 Task: Customize the number of conversations per page.
Action: Mouse moved to (1010, 62)
Screenshot: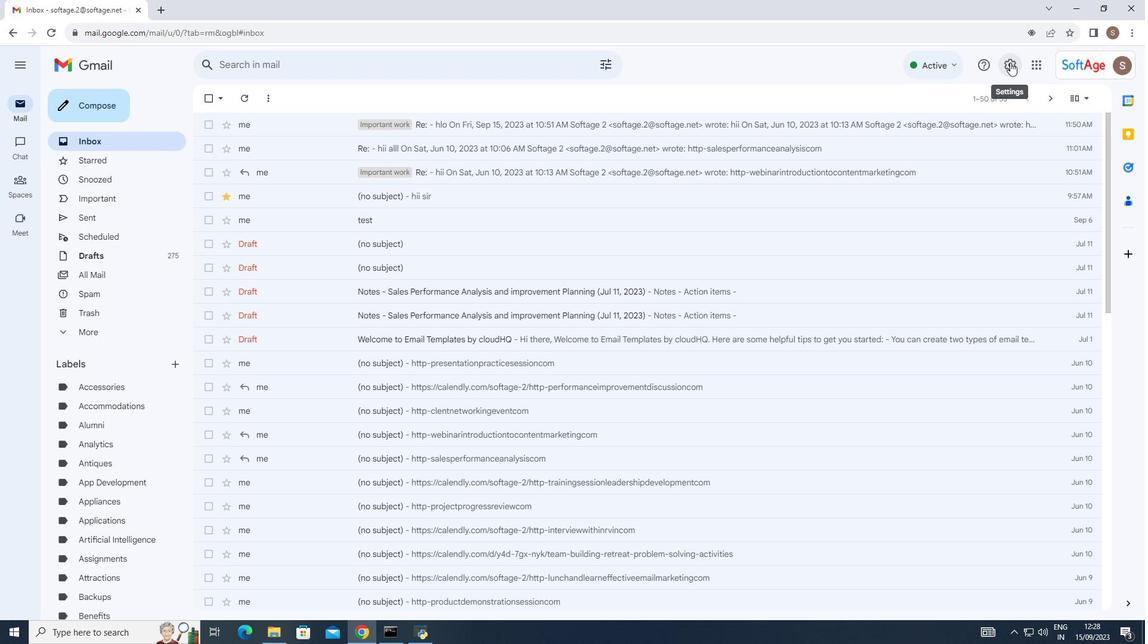 
Action: Mouse pressed left at (1010, 62)
Screenshot: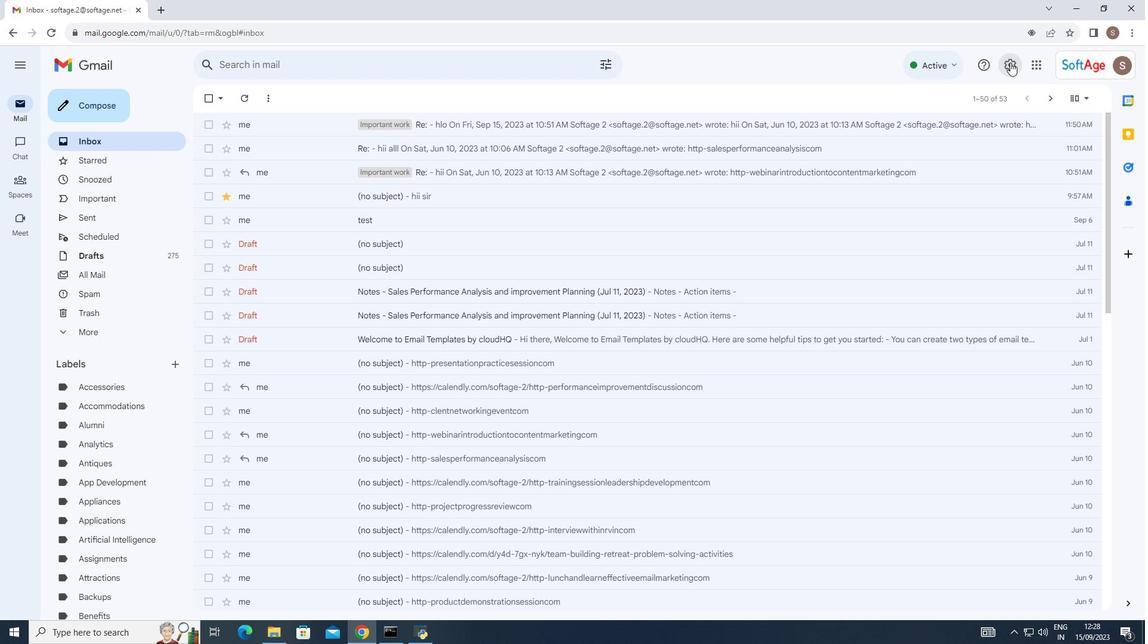 
Action: Mouse moved to (999, 122)
Screenshot: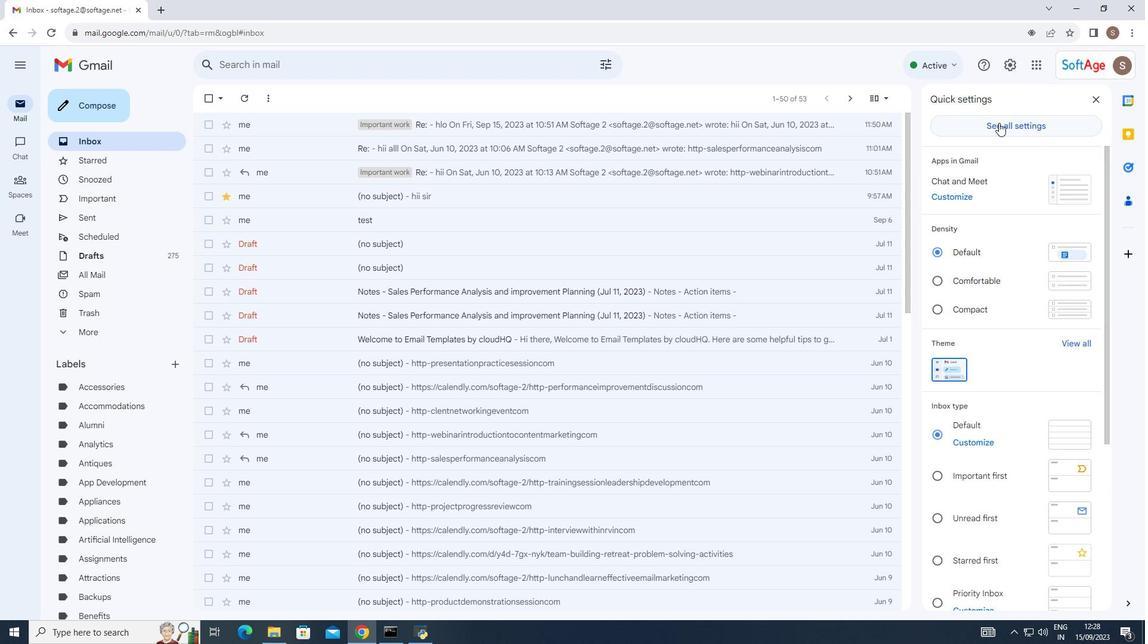 
Action: Mouse pressed left at (999, 122)
Screenshot: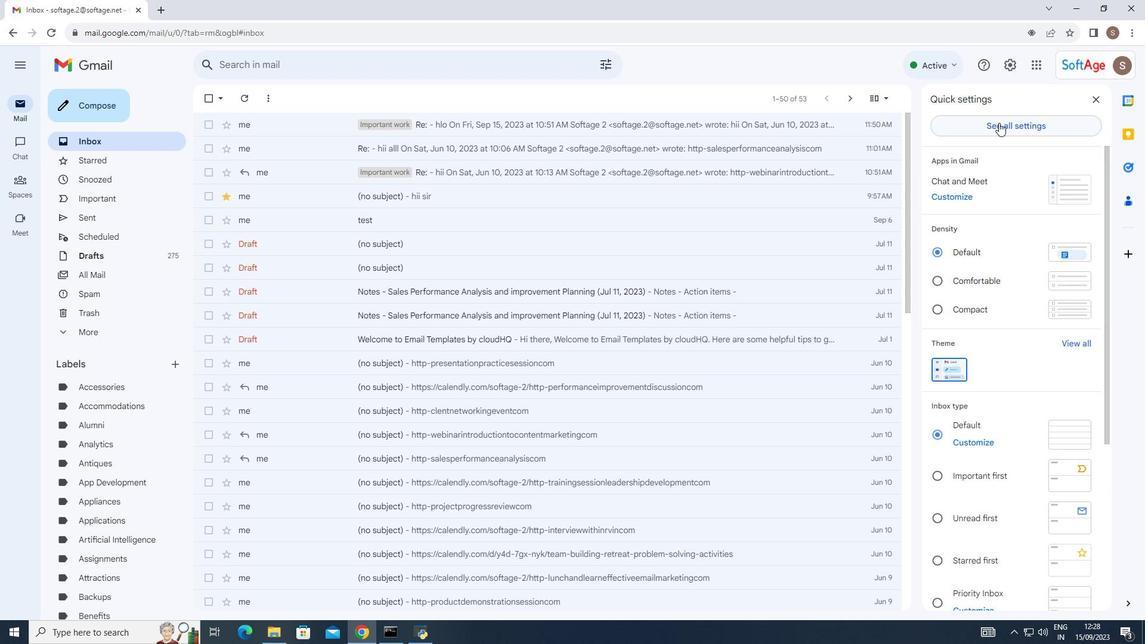 
Action: Mouse moved to (440, 212)
Screenshot: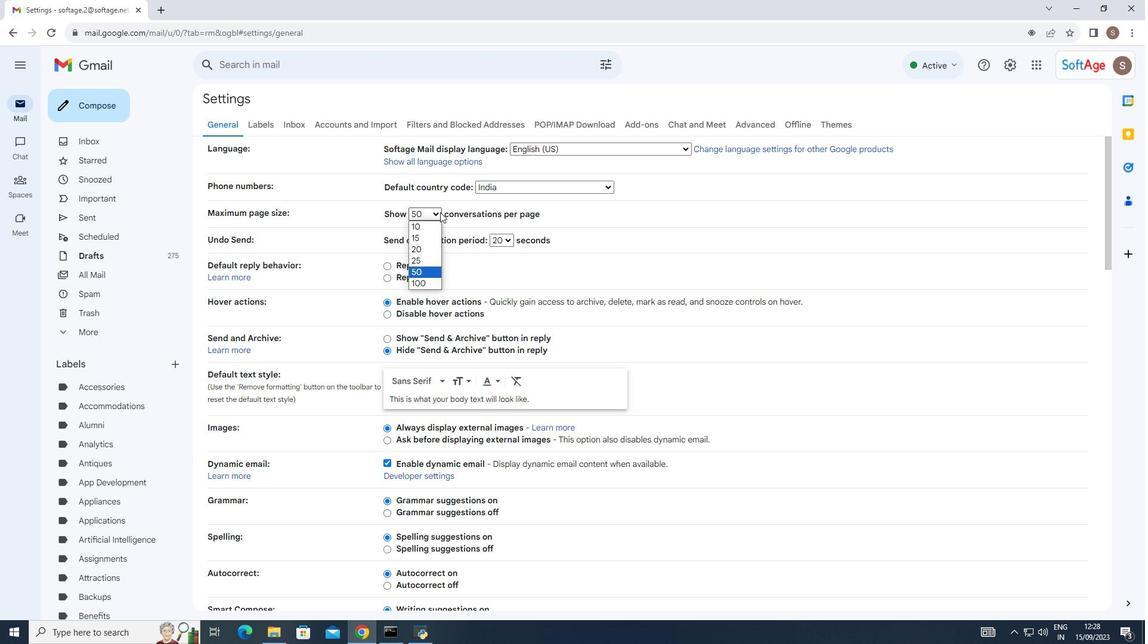 
Action: Mouse pressed left at (440, 212)
Screenshot: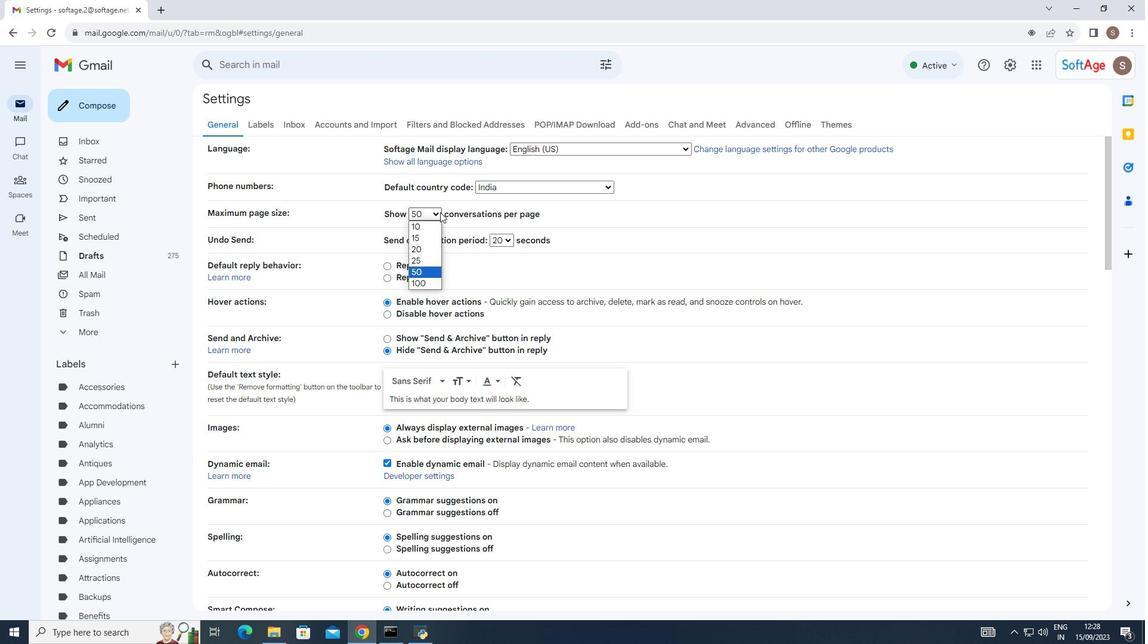 
Action: Mouse moved to (419, 280)
Screenshot: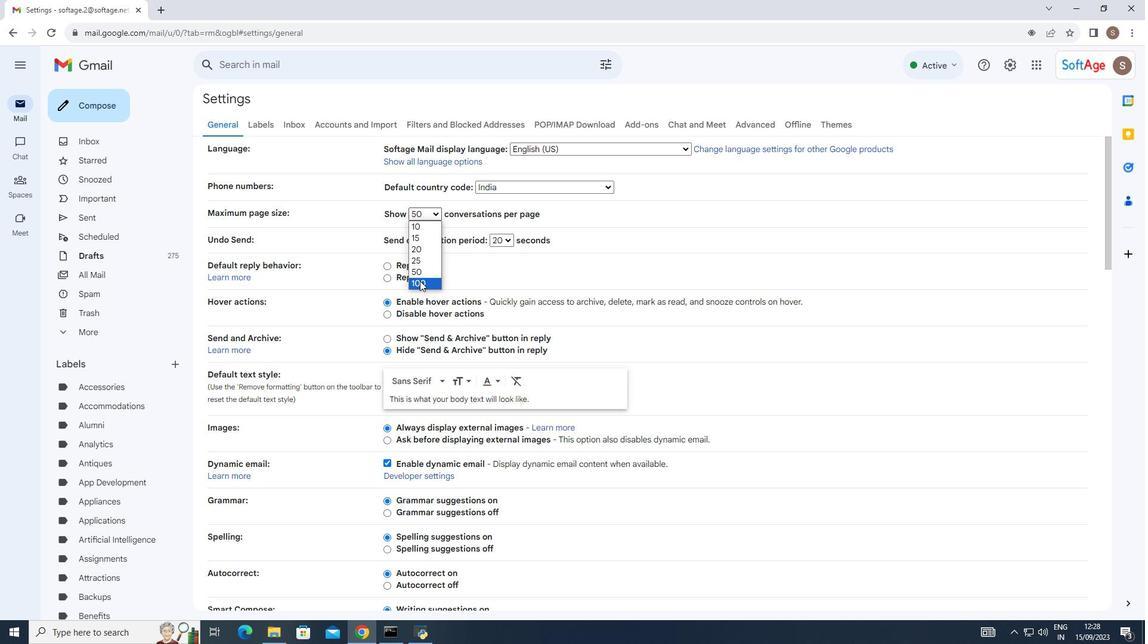 
Action: Mouse pressed left at (419, 280)
Screenshot: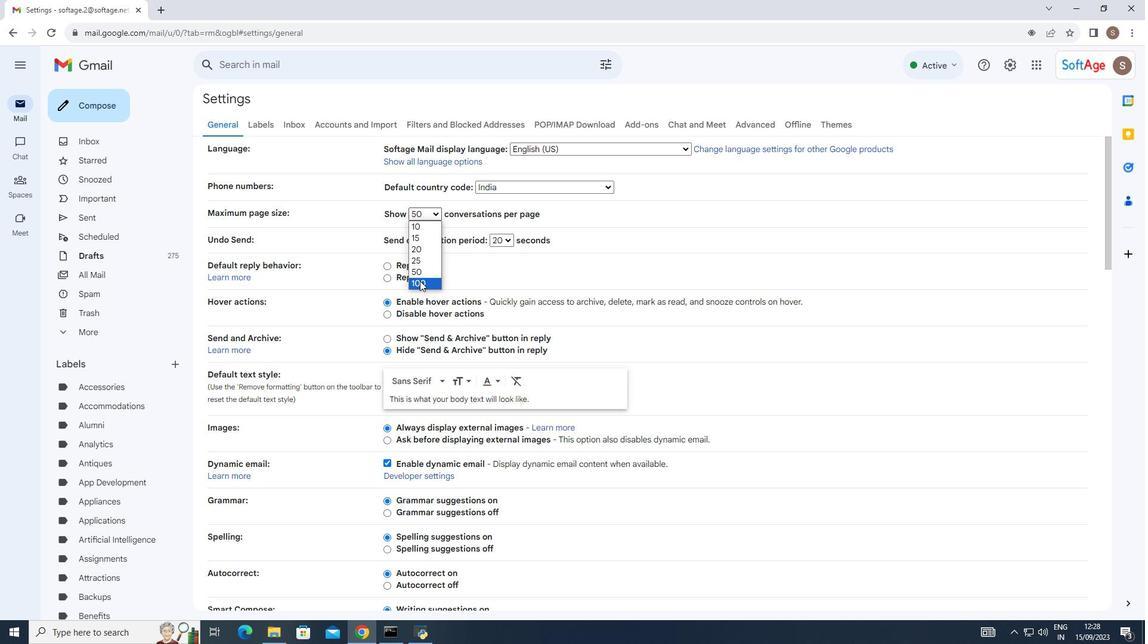 
Action: Mouse moved to (508, 240)
Screenshot: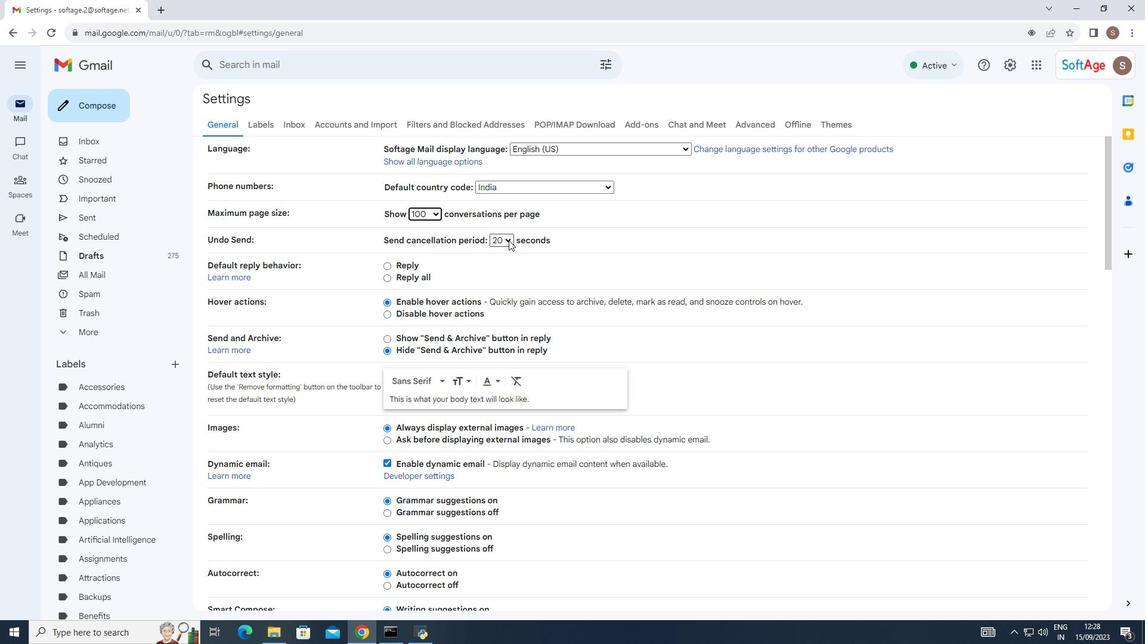 
Action: Mouse pressed left at (508, 240)
Screenshot: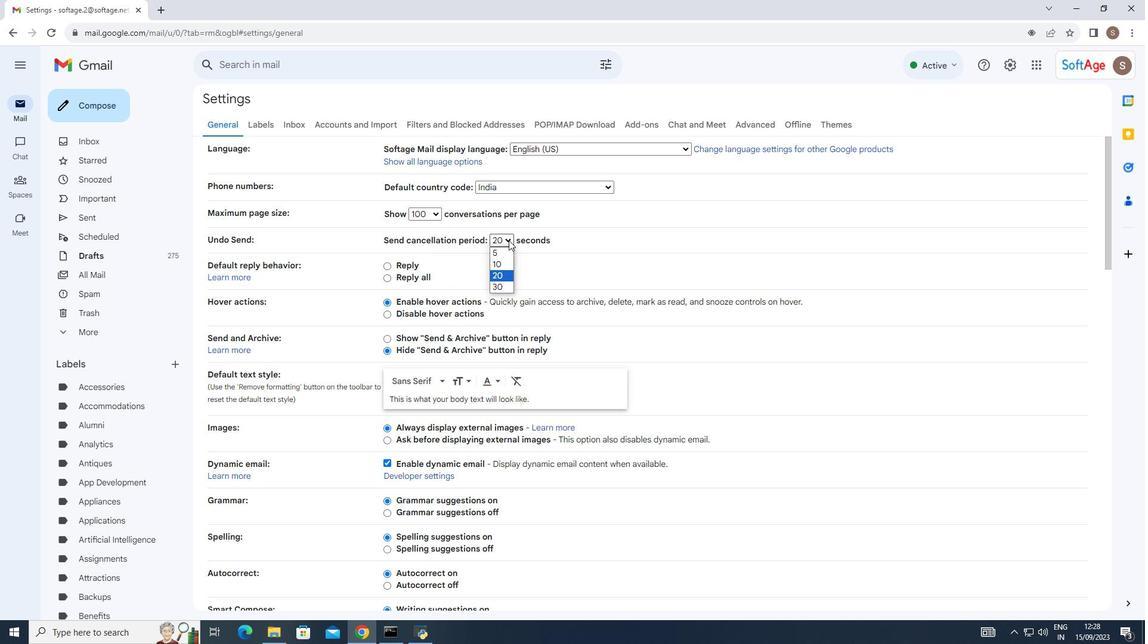 
Action: Mouse moved to (495, 282)
Screenshot: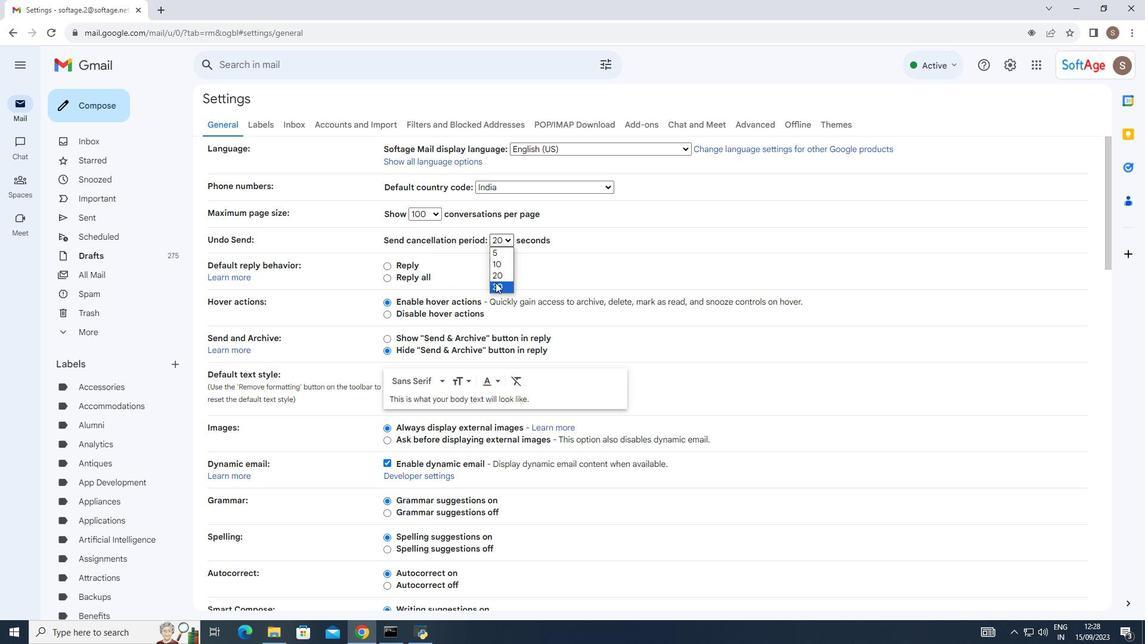 
Action: Mouse pressed left at (495, 282)
Screenshot: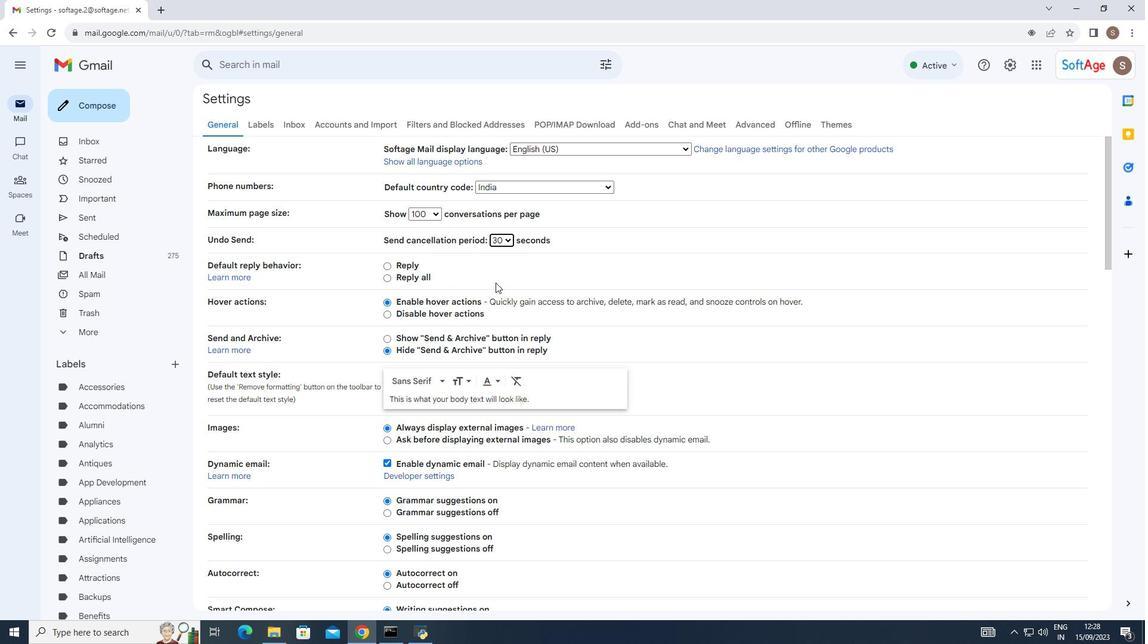 
Action: Mouse moved to (293, 124)
Screenshot: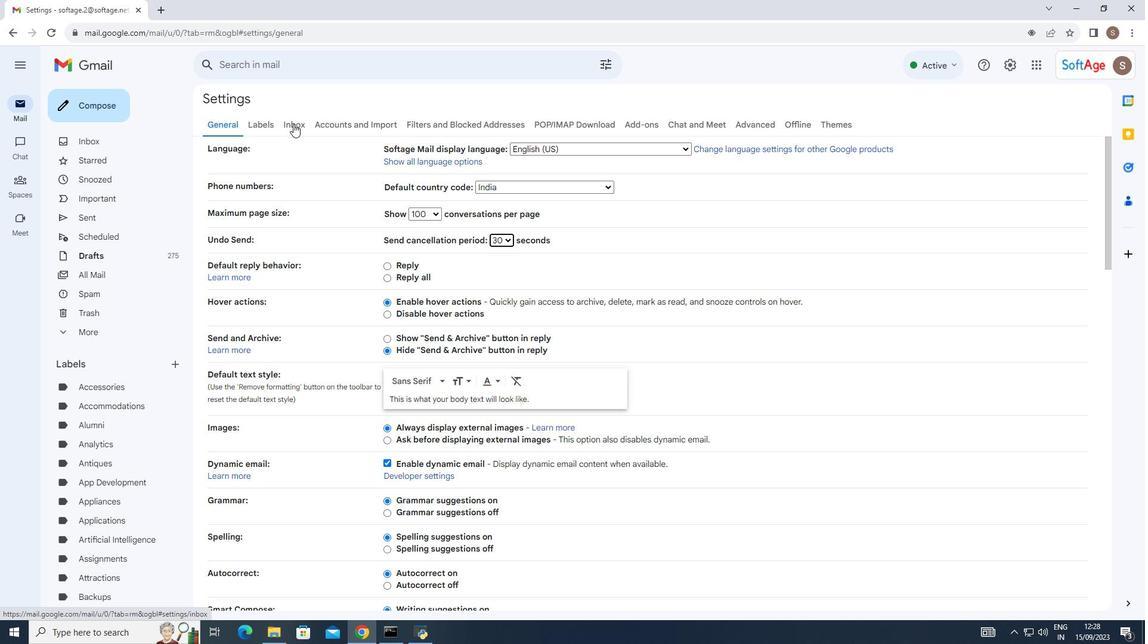 
Action: Mouse pressed left at (293, 124)
Screenshot: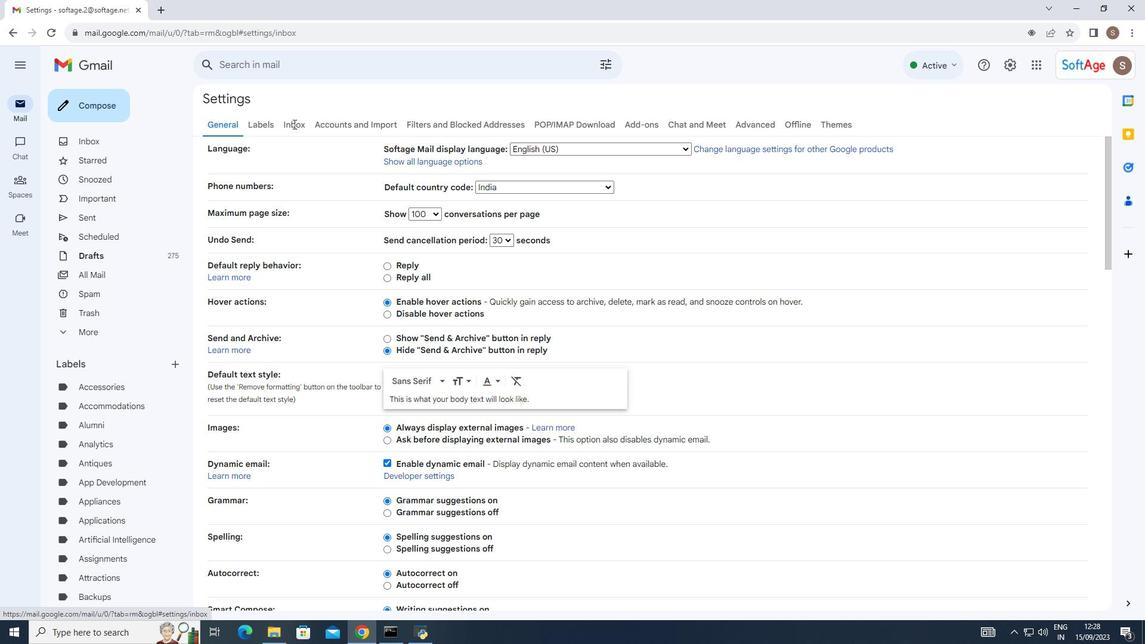 
Action: Mouse moved to (406, 359)
Screenshot: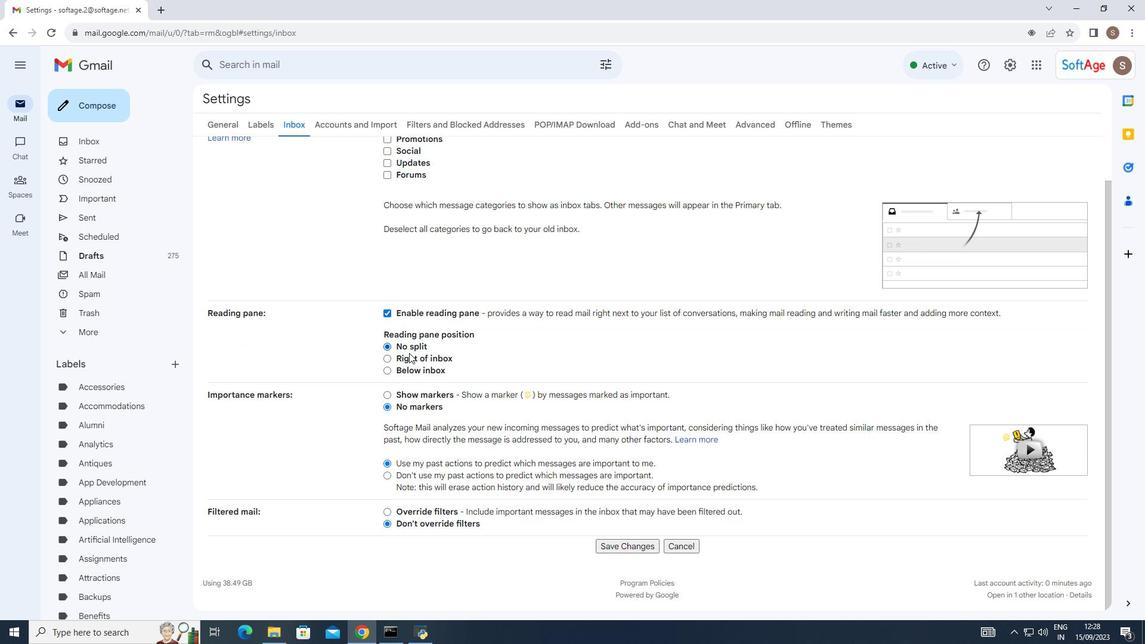 
Action: Mouse scrolled (406, 359) with delta (0, 0)
Screenshot: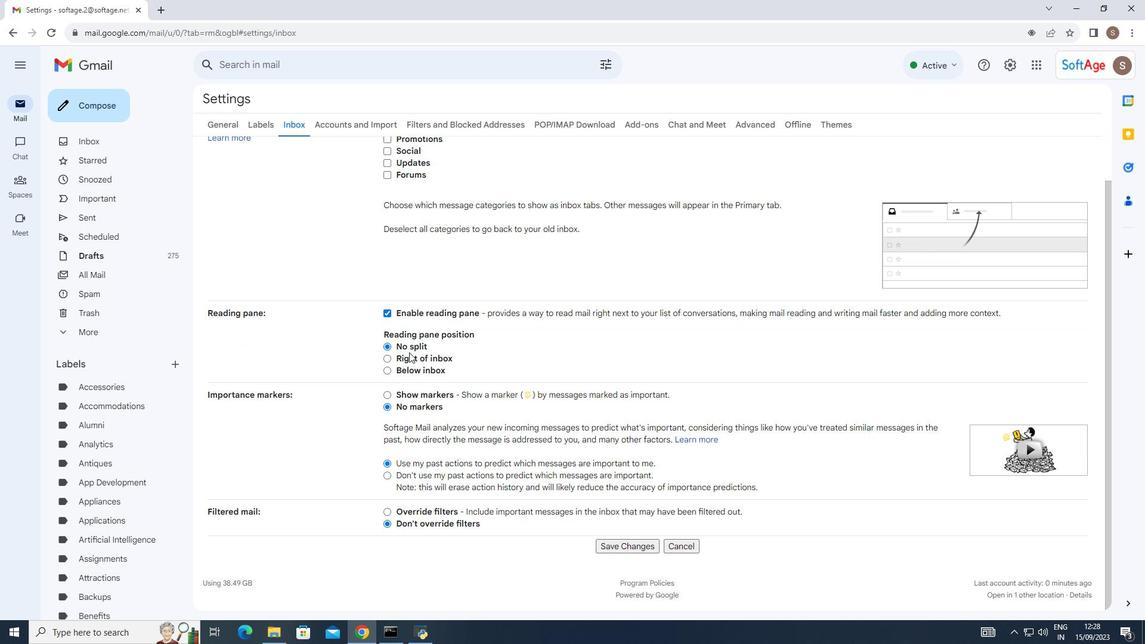 
Action: Mouse scrolled (406, 359) with delta (0, 0)
Screenshot: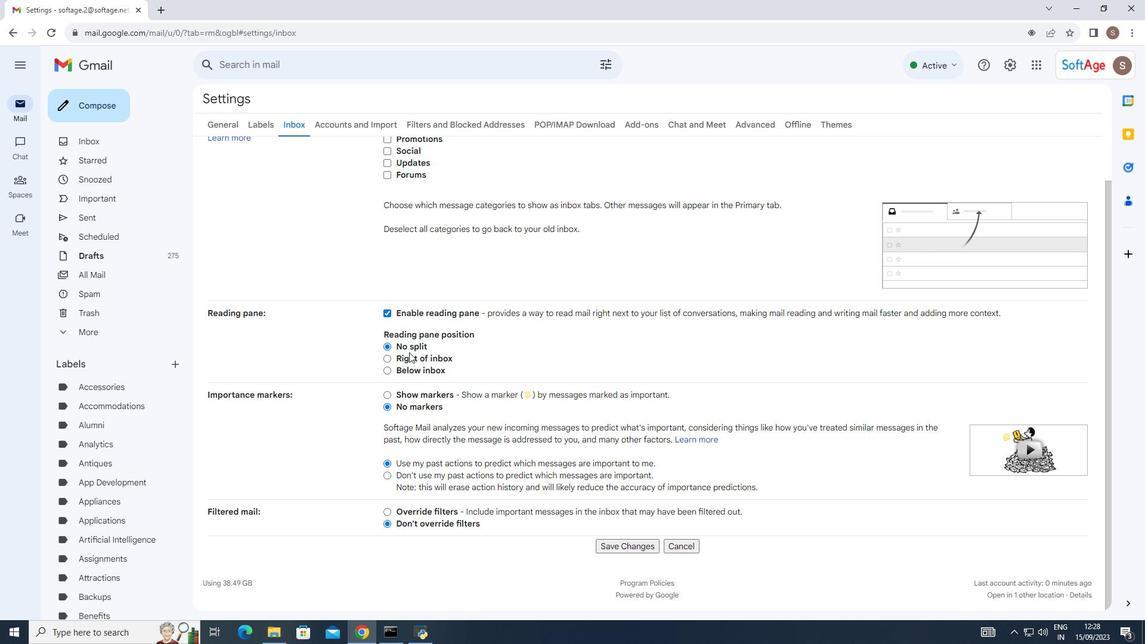
Action: Mouse scrolled (406, 359) with delta (0, 0)
Screenshot: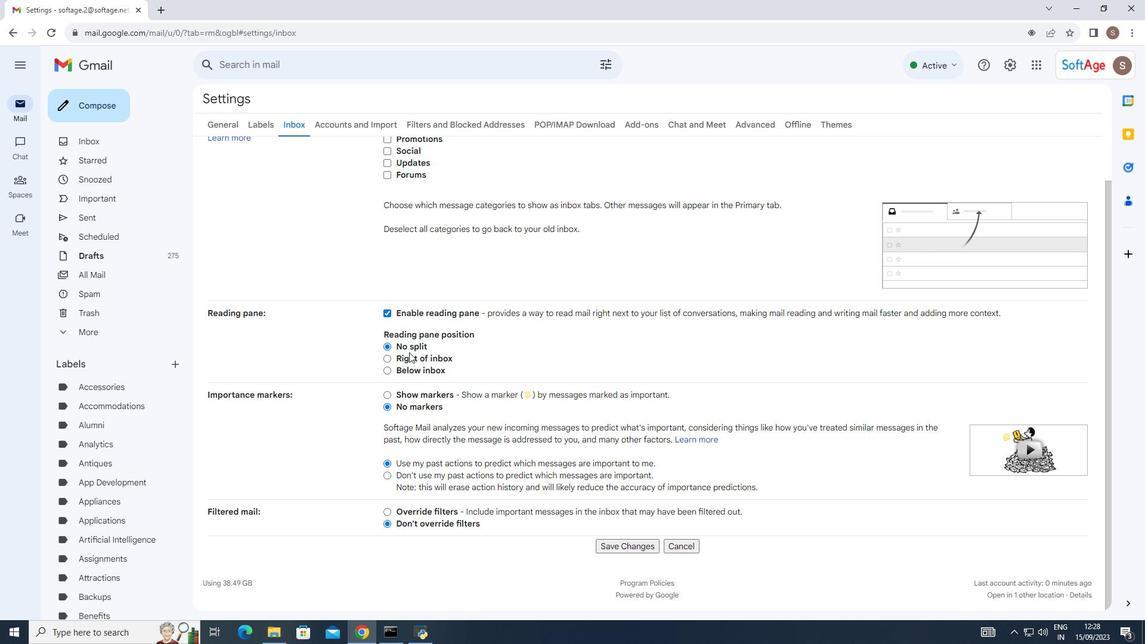 
Action: Mouse scrolled (406, 359) with delta (0, 0)
Screenshot: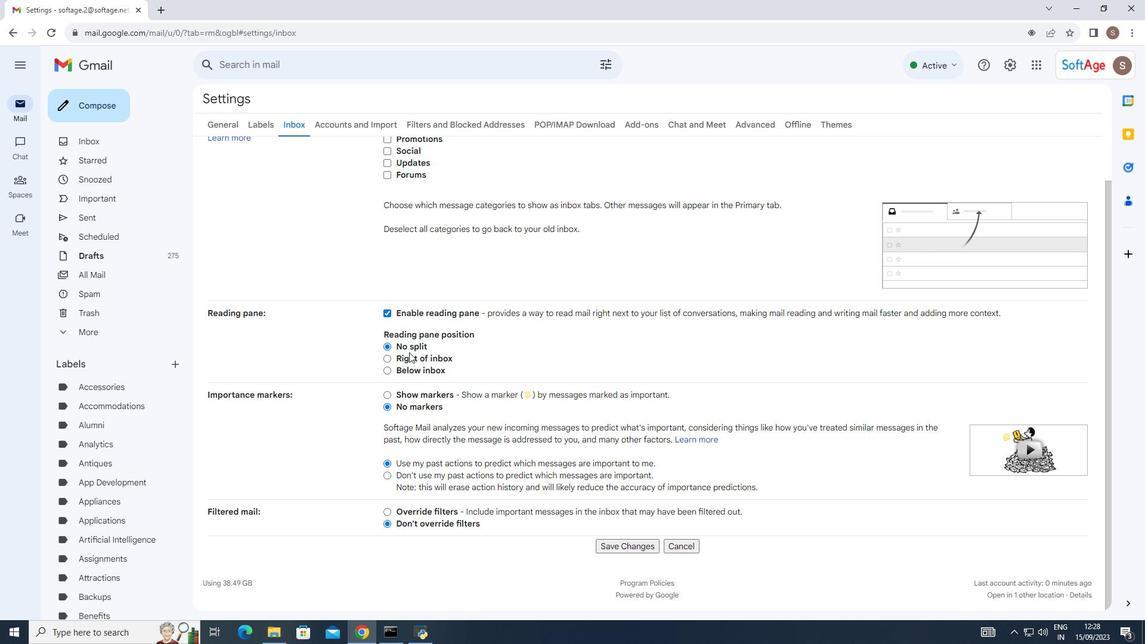 
Action: Mouse moved to (409, 352)
Screenshot: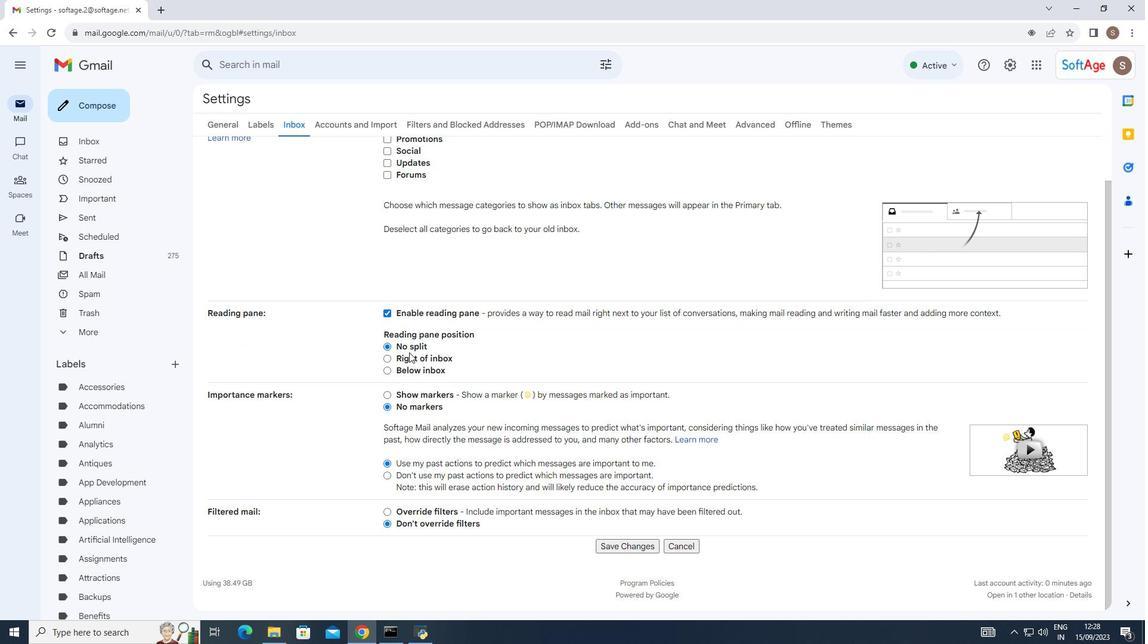 
Action: Mouse scrolled (409, 351) with delta (0, 0)
Screenshot: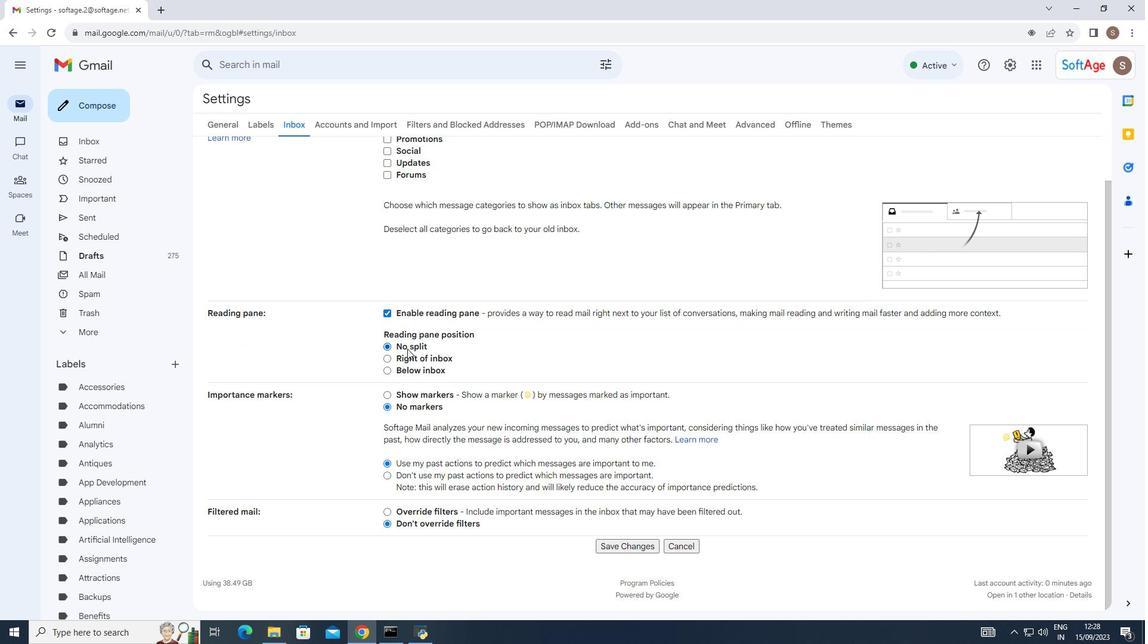 
Action: Mouse scrolled (409, 351) with delta (0, 0)
Screenshot: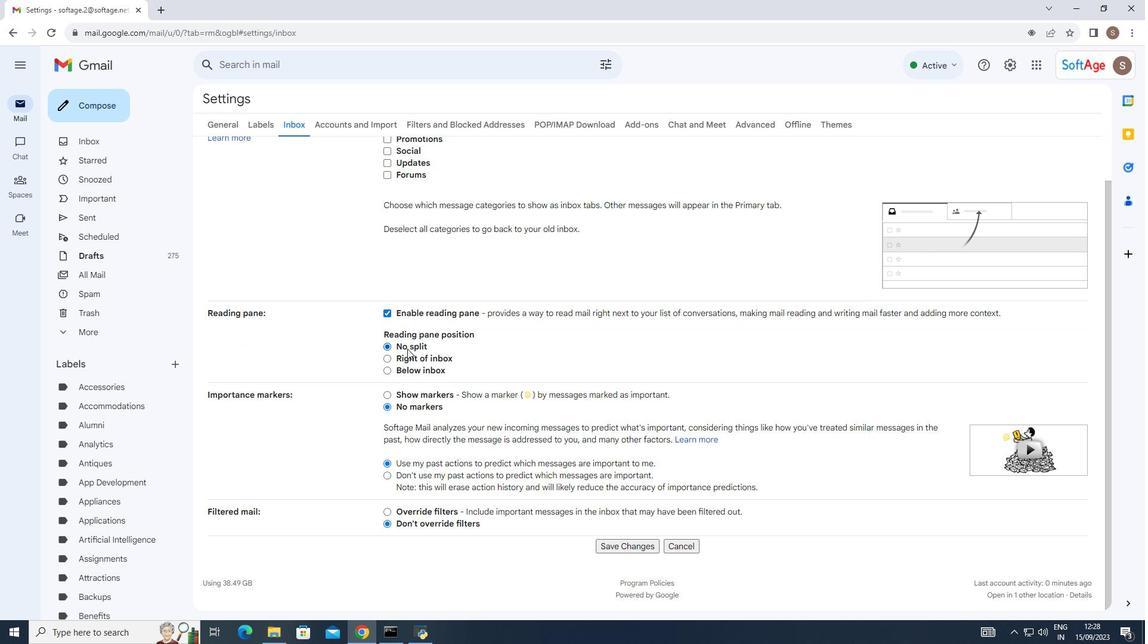 
Action: Mouse moved to (606, 545)
Screenshot: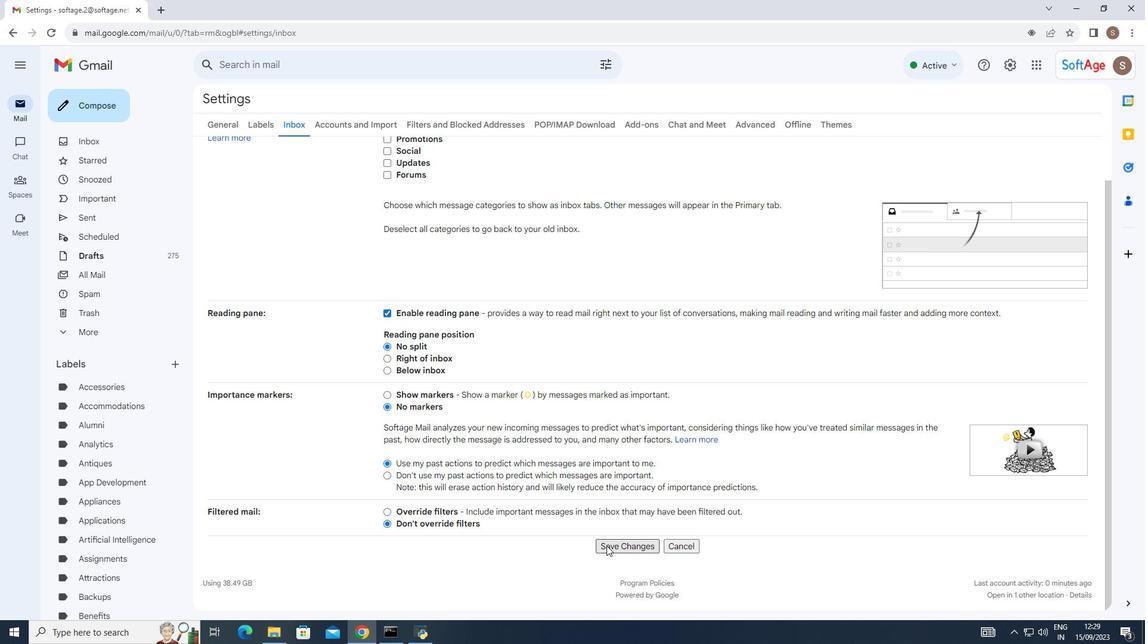 
Action: Mouse pressed left at (606, 545)
Screenshot: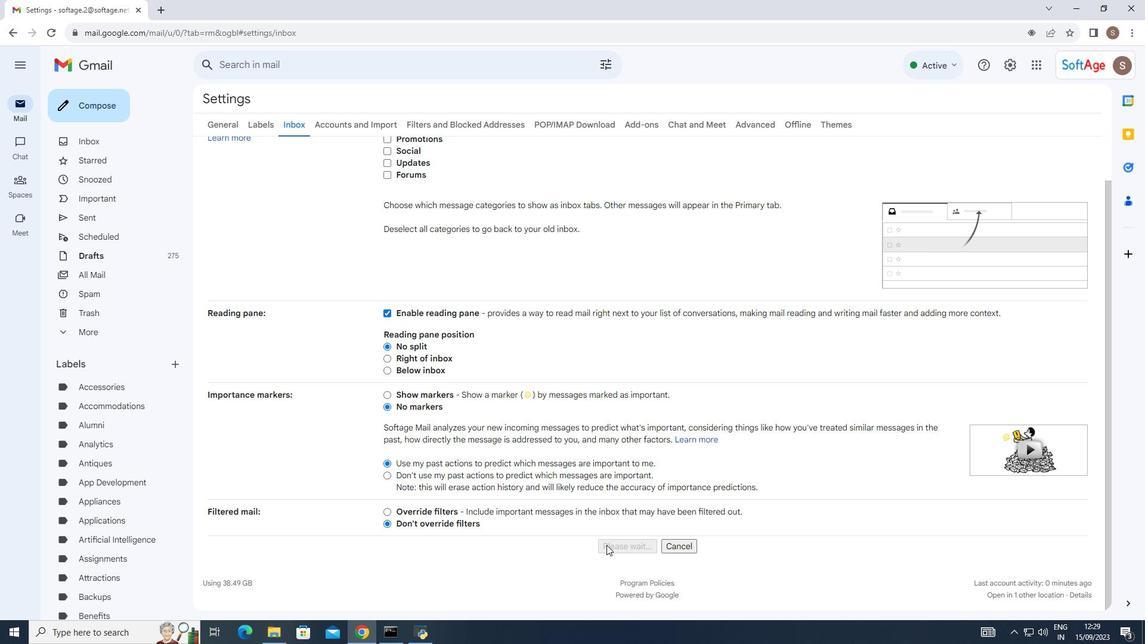 
Action: Mouse moved to (383, 249)
Screenshot: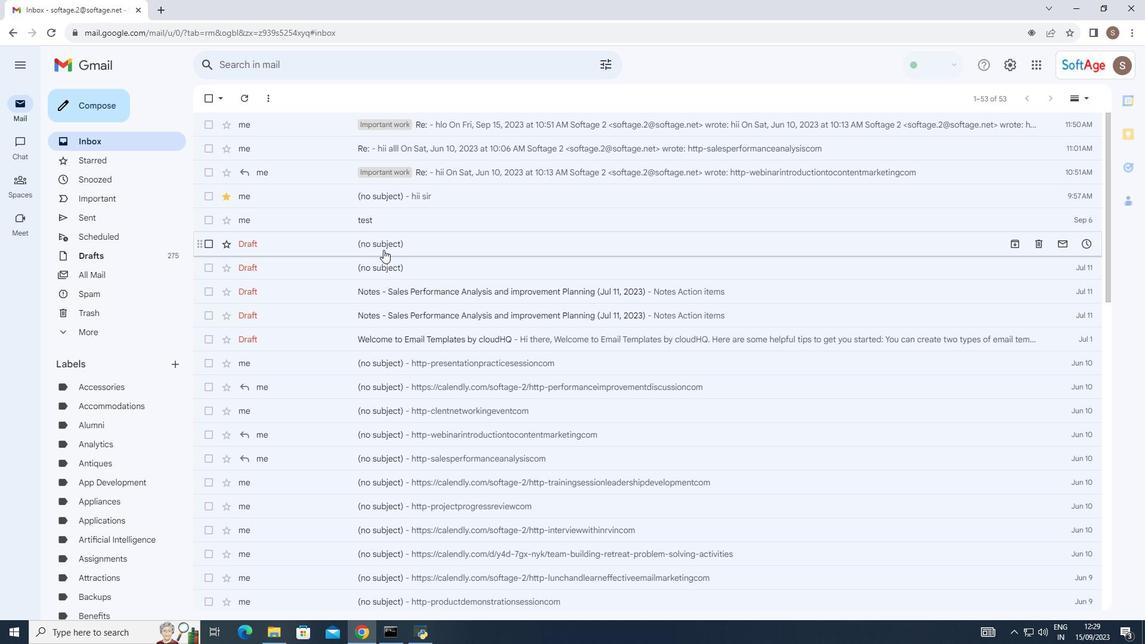 
